 Task: Add Sprouts 99/1 All-Natural Ground Turkey Breast to the cart.
Action: Mouse moved to (45, 308)
Screenshot: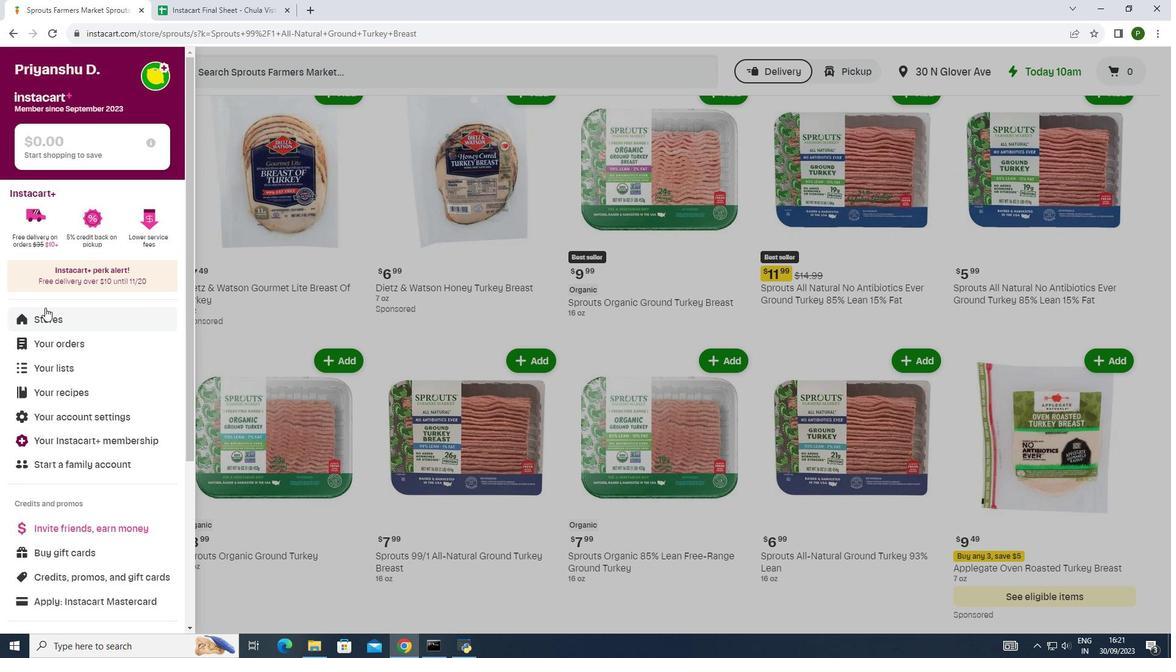 
Action: Mouse pressed left at (45, 308)
Screenshot: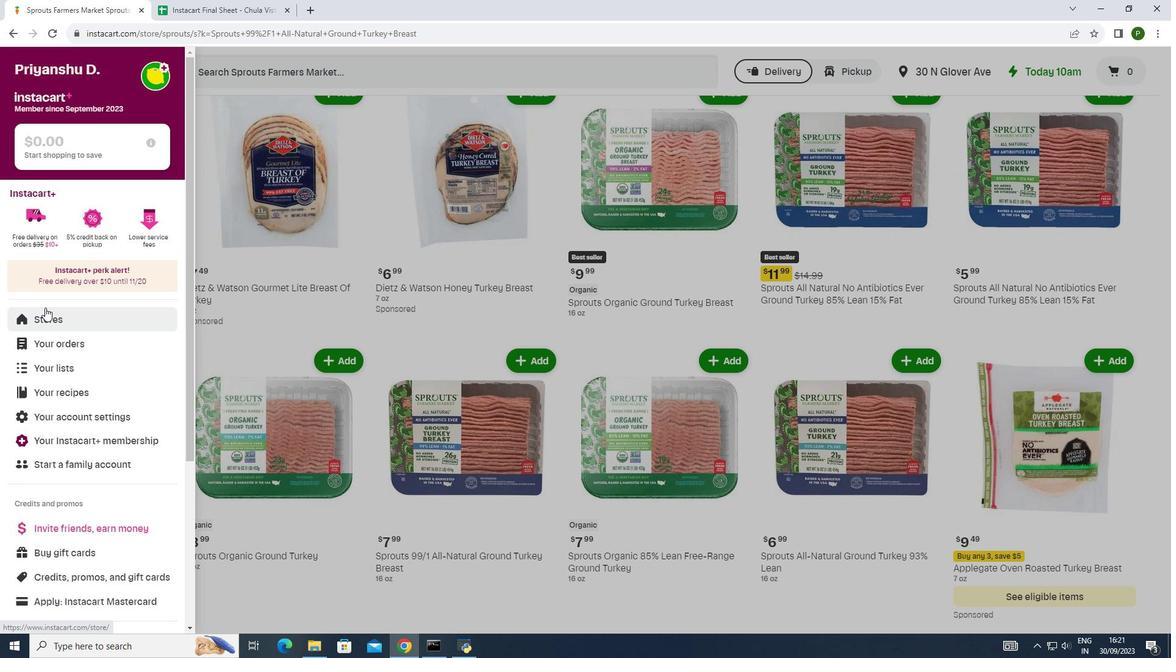 
Action: Mouse moved to (269, 103)
Screenshot: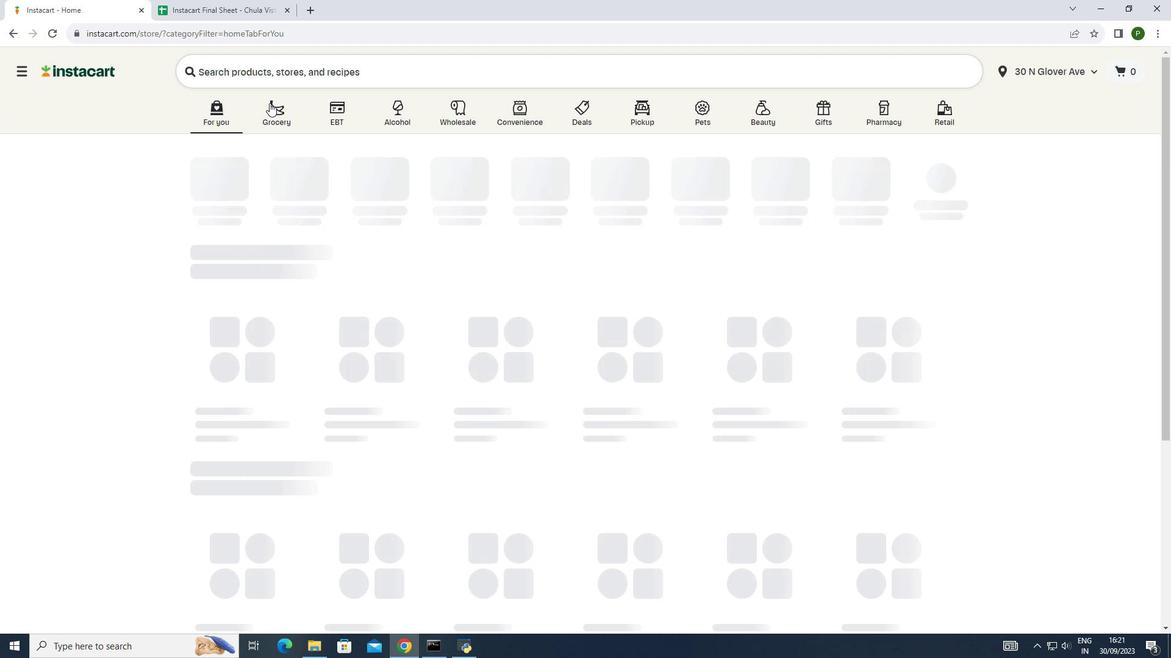 
Action: Mouse pressed left at (269, 103)
Screenshot: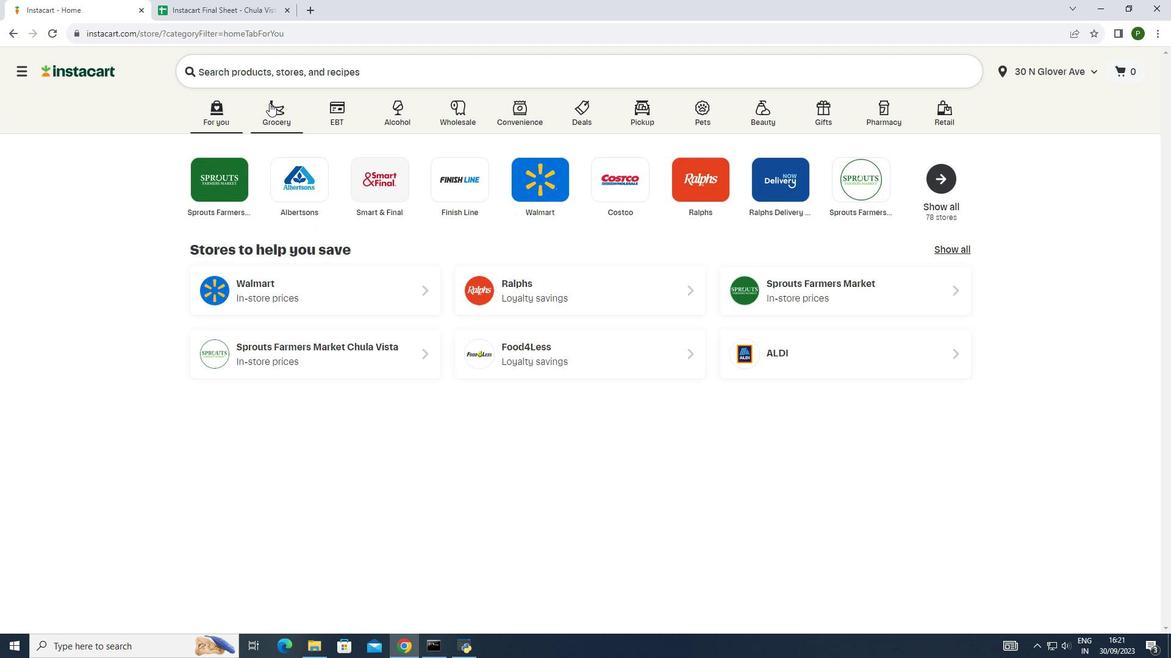
Action: Mouse moved to (614, 173)
Screenshot: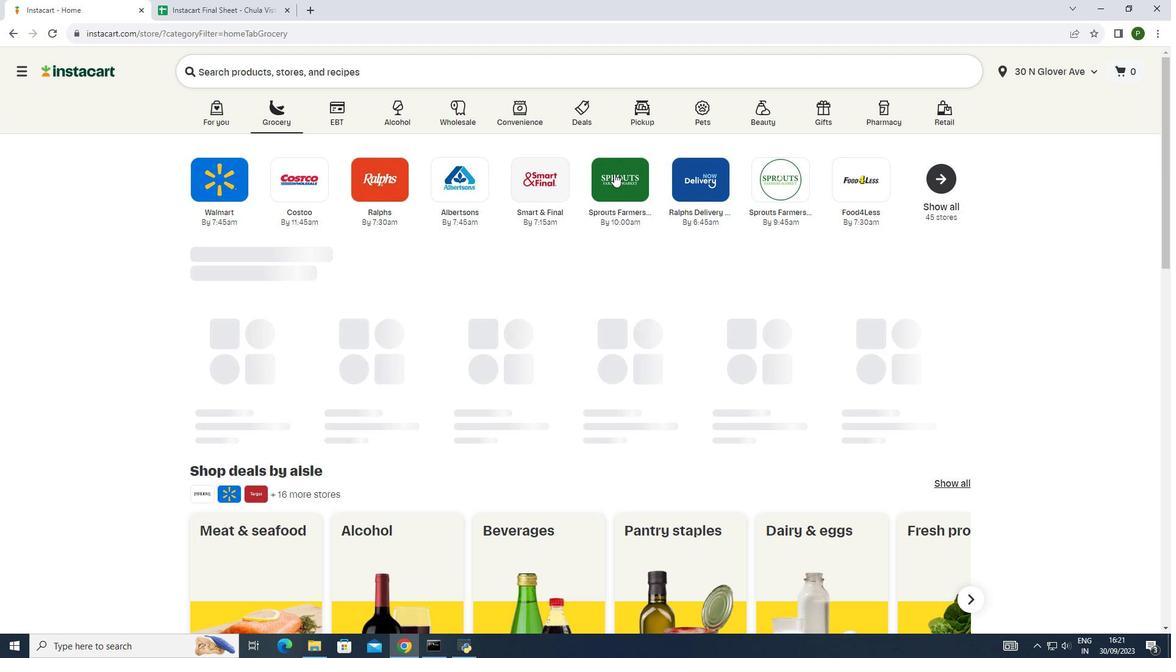 
Action: Mouse pressed left at (614, 173)
Screenshot: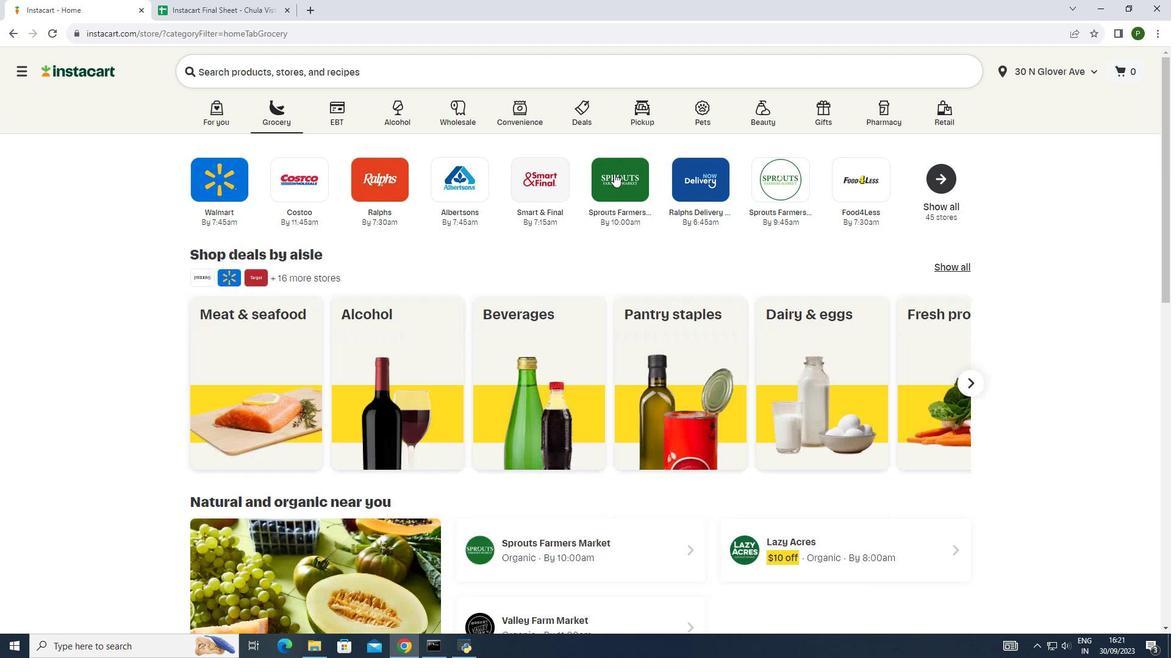 
Action: Mouse moved to (54, 322)
Screenshot: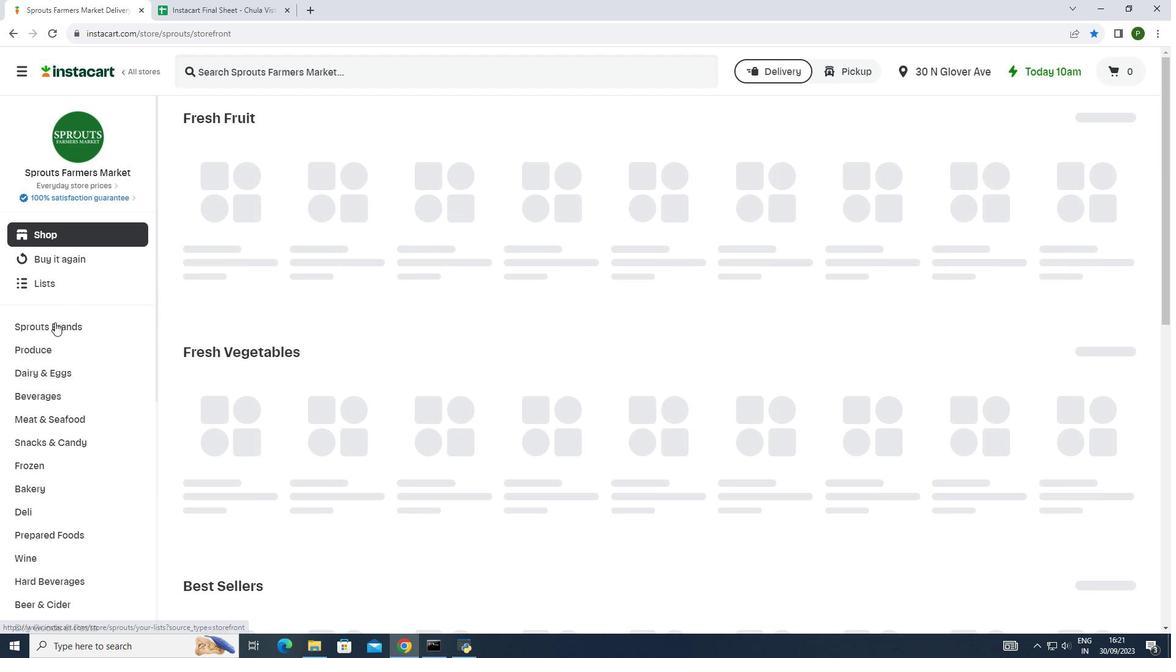 
Action: Mouse pressed left at (54, 322)
Screenshot: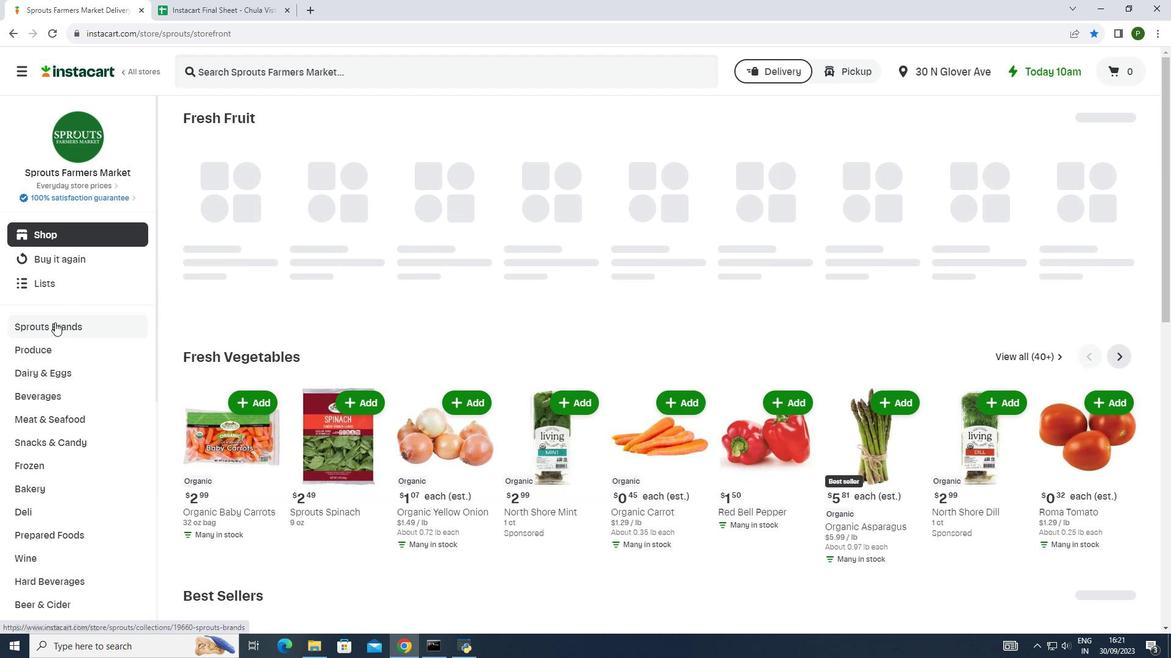 
Action: Mouse moved to (46, 373)
Screenshot: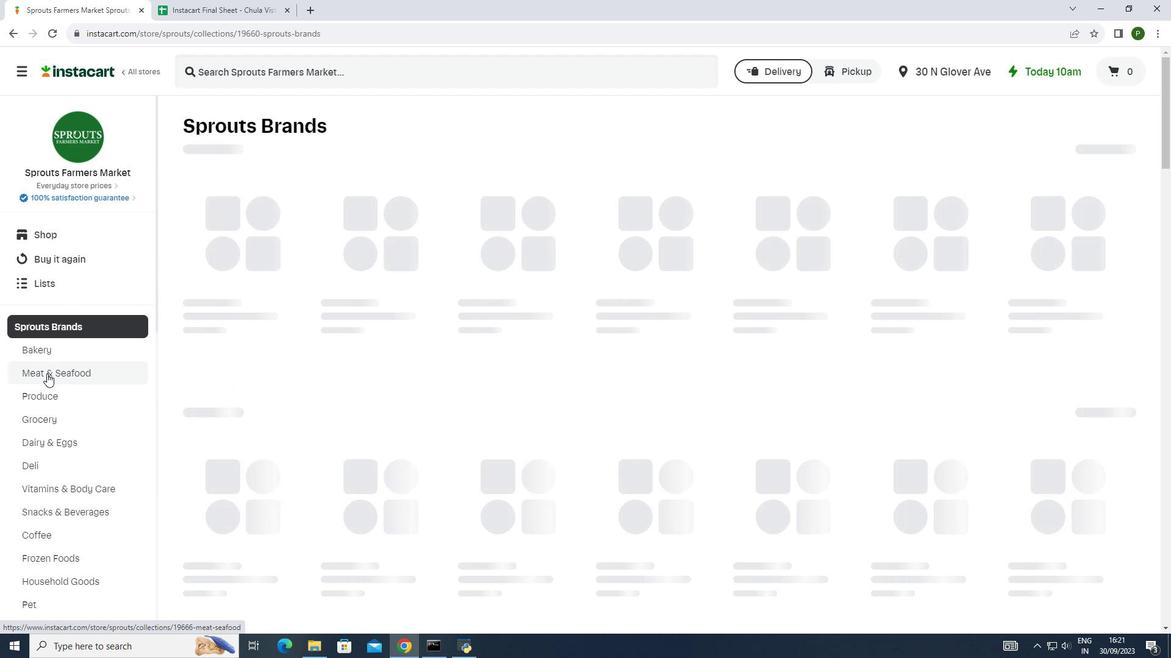 
Action: Mouse pressed left at (46, 373)
Screenshot: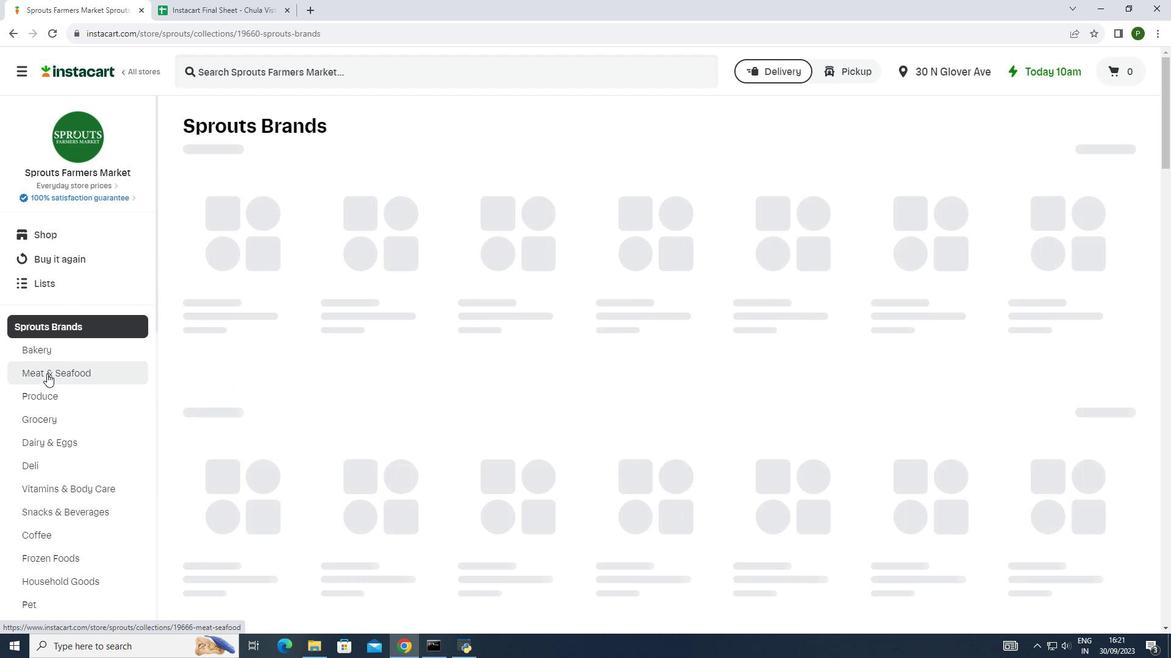 
Action: Mouse moved to (291, 197)
Screenshot: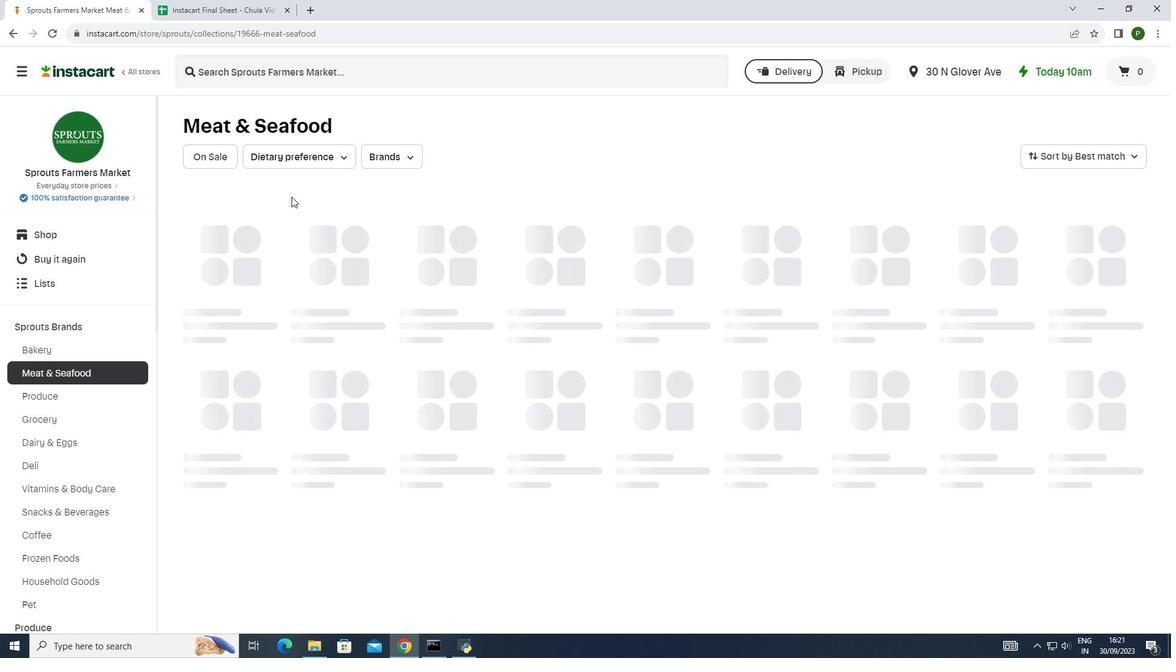
Action: Mouse scrolled (291, 196) with delta (0, 0)
Screenshot: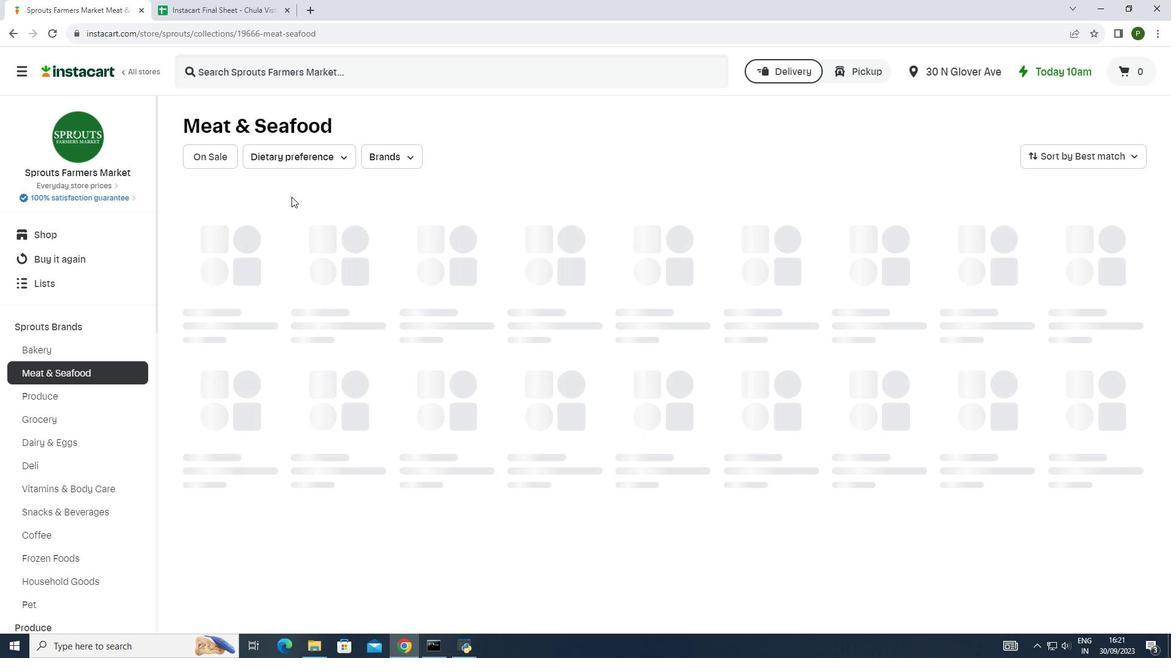 
Action: Mouse moved to (290, 237)
Screenshot: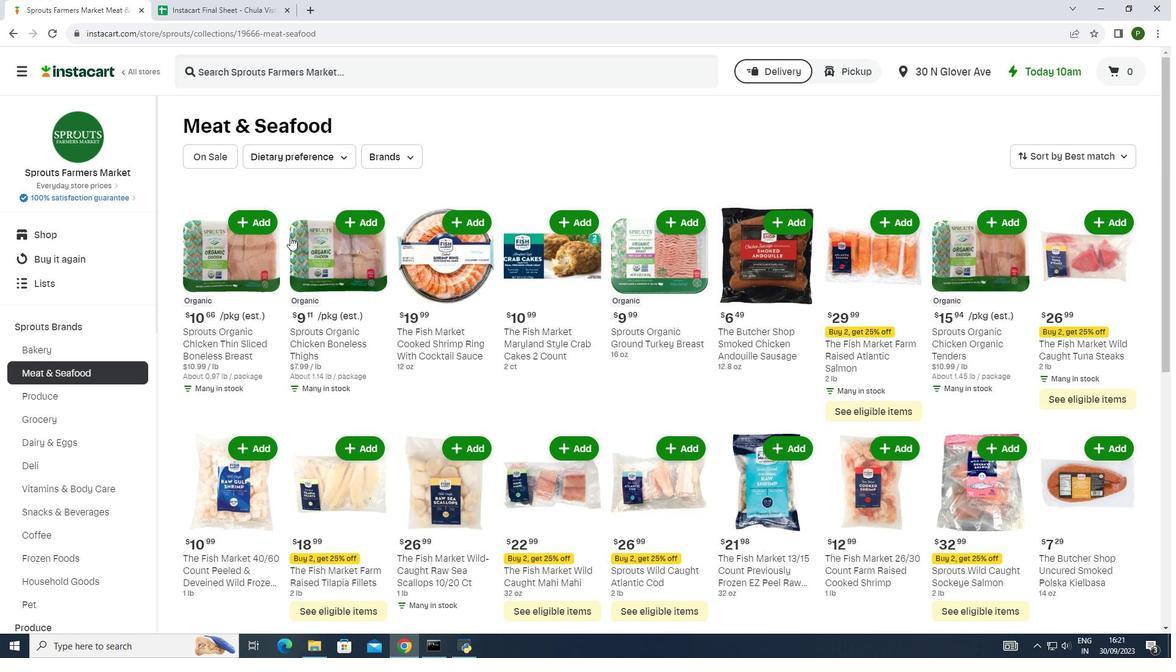 
Action: Mouse scrolled (290, 236) with delta (0, 0)
Screenshot: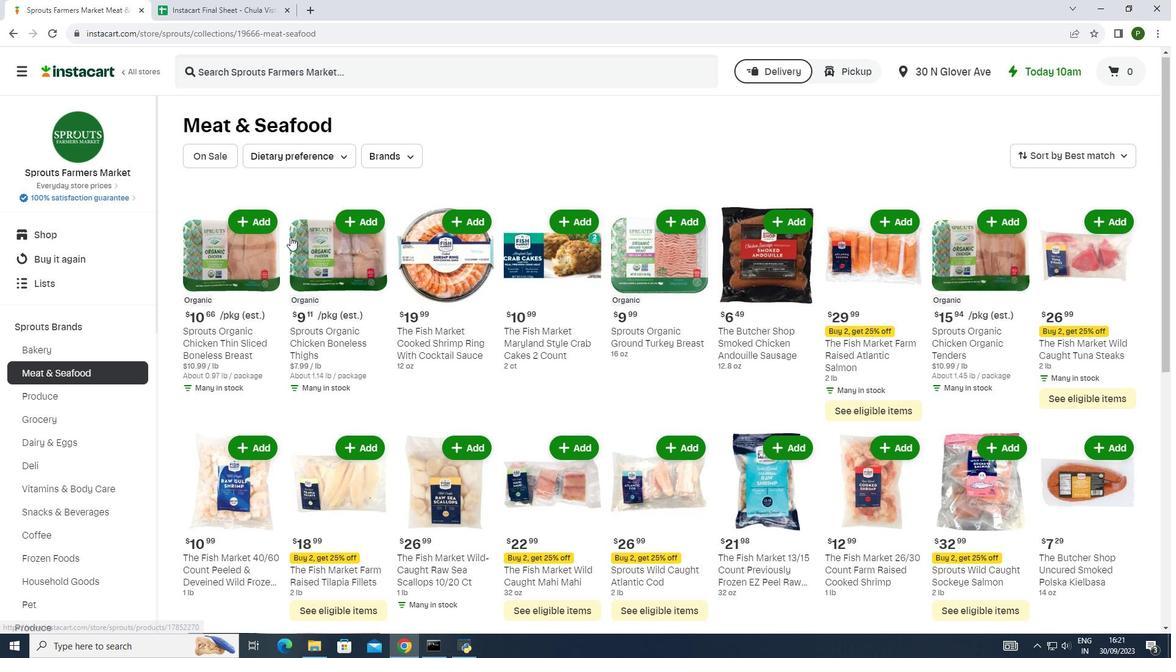 
Action: Mouse moved to (280, 244)
Screenshot: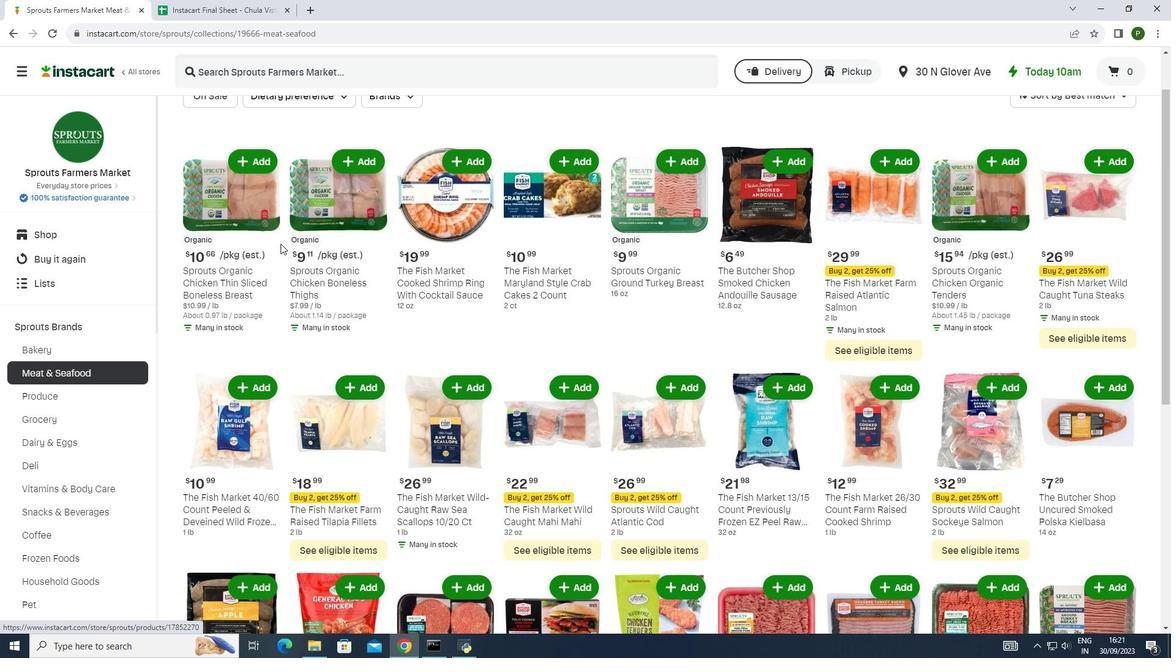 
Action: Mouse scrolled (280, 243) with delta (0, 0)
Screenshot: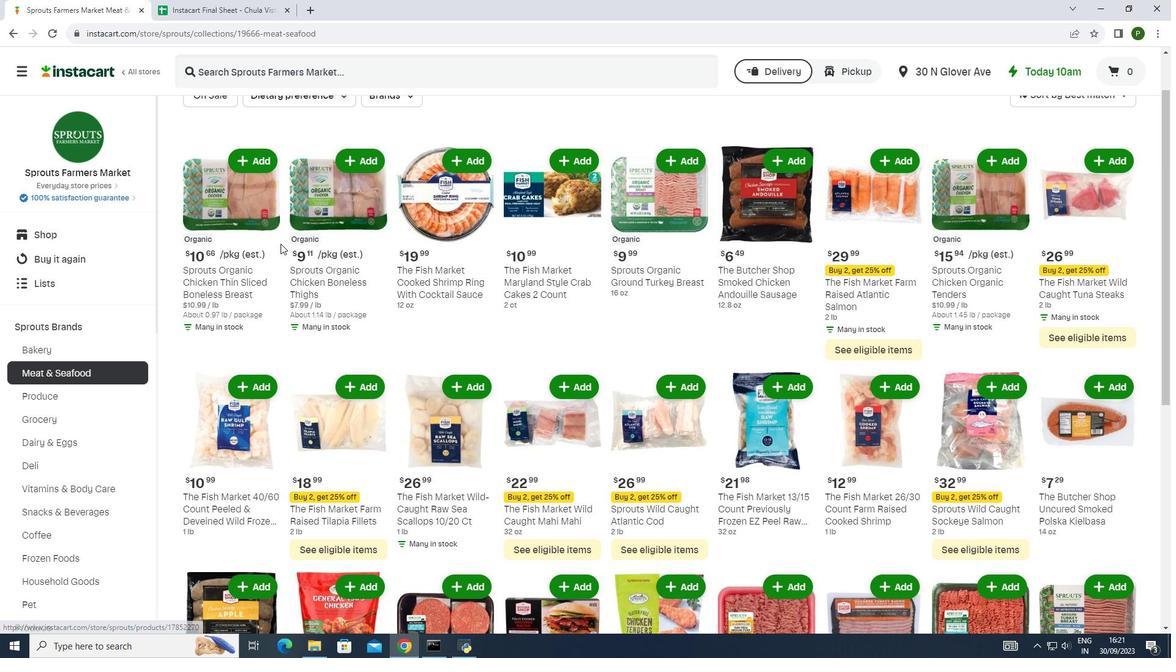 
Action: Mouse scrolled (280, 243) with delta (0, 0)
Screenshot: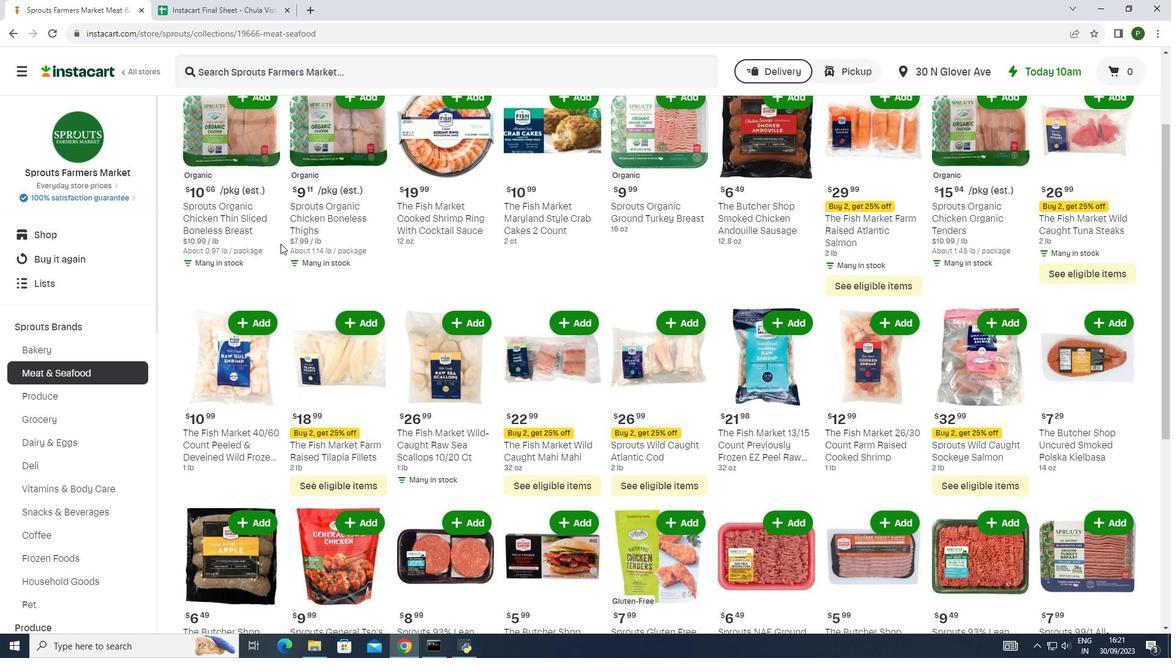 
Action: Mouse scrolled (280, 243) with delta (0, 0)
Screenshot: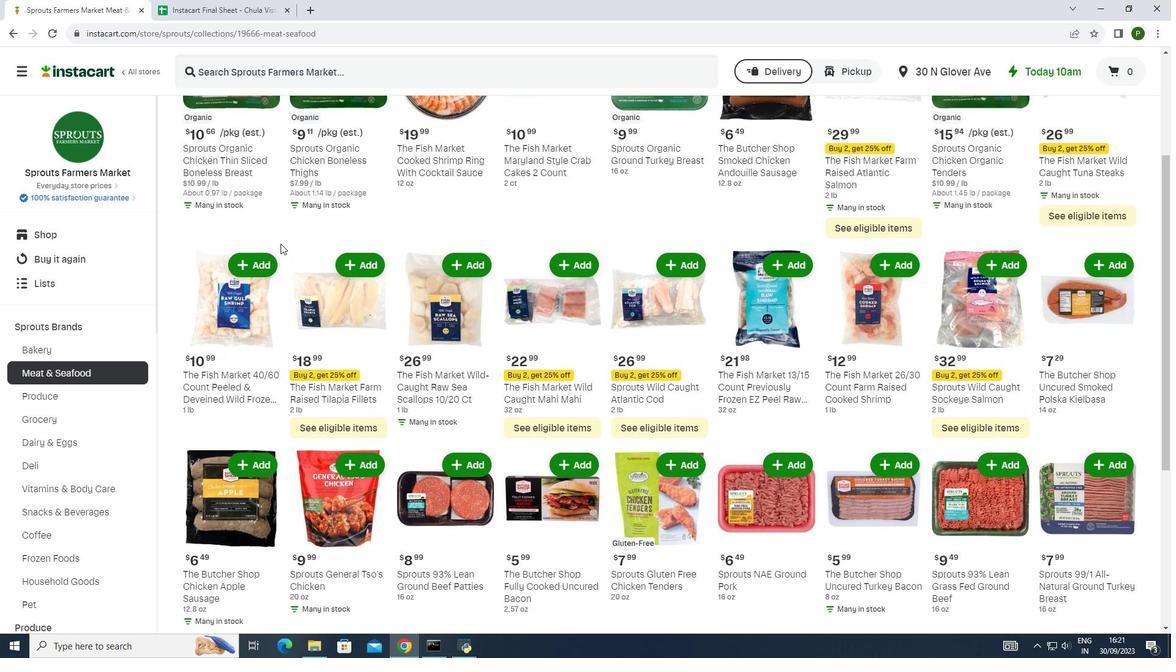 
Action: Mouse scrolled (280, 243) with delta (0, 0)
Screenshot: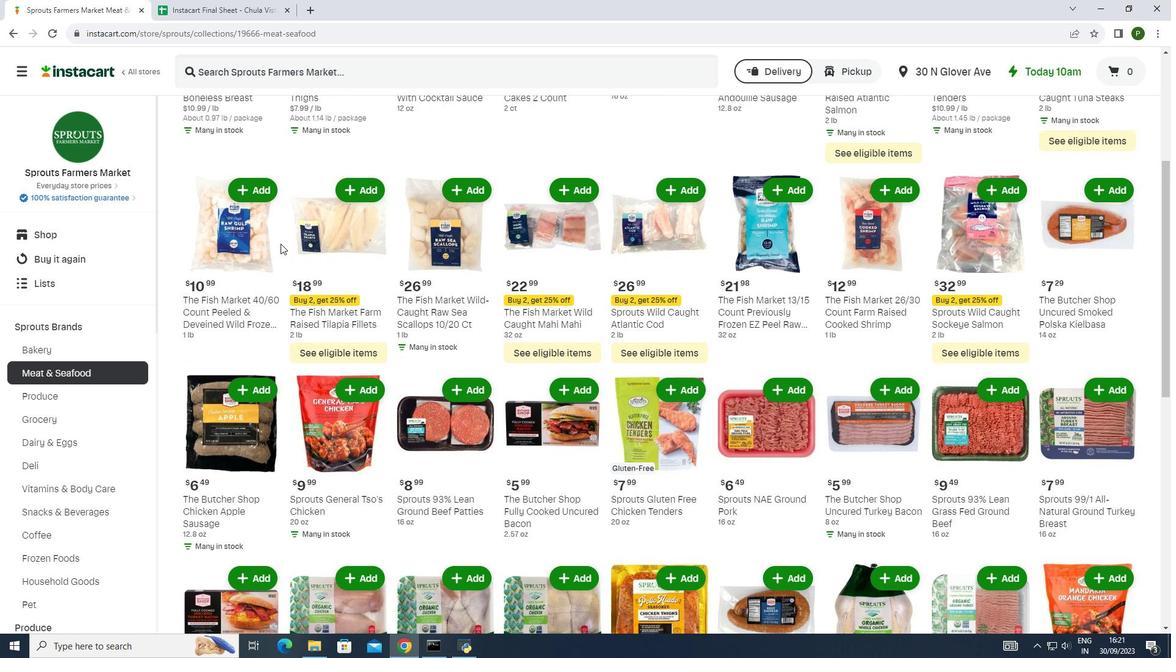 
Action: Mouse scrolled (280, 243) with delta (0, 0)
Screenshot: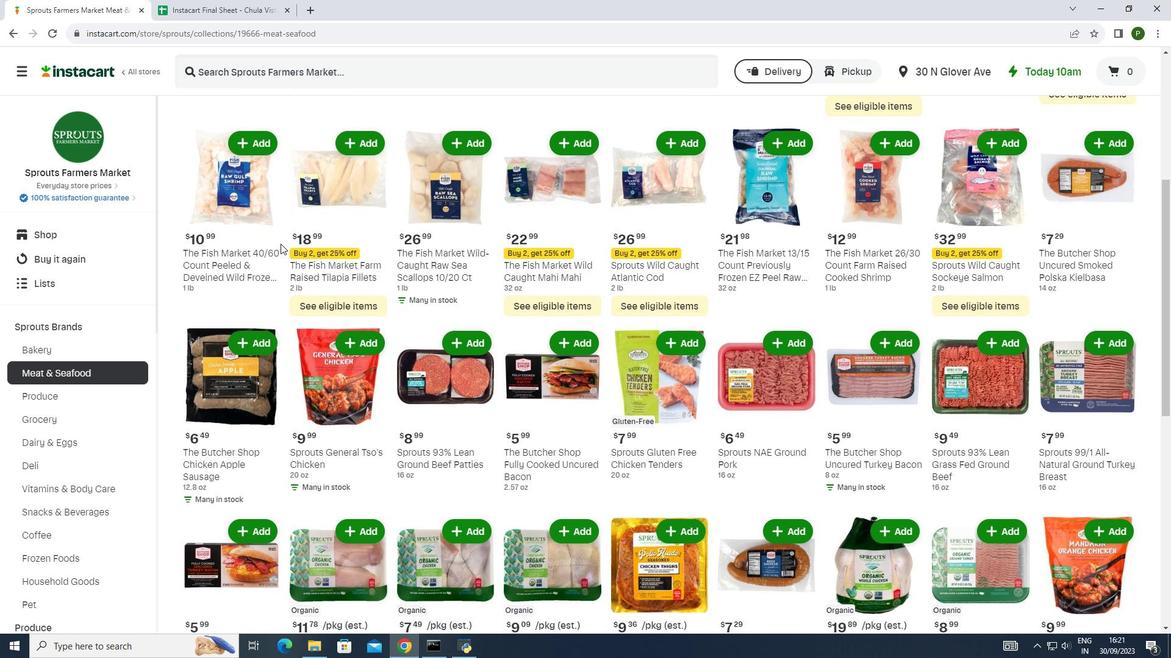 
Action: Mouse moved to (1101, 283)
Screenshot: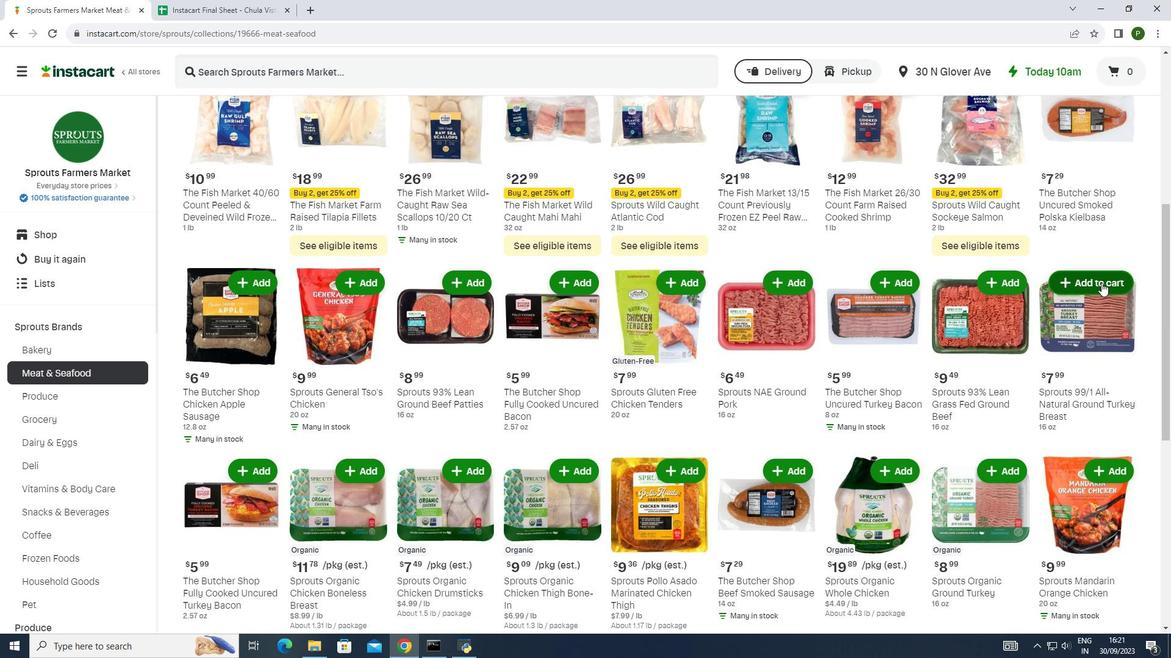 
Action: Mouse pressed left at (1101, 283)
Screenshot: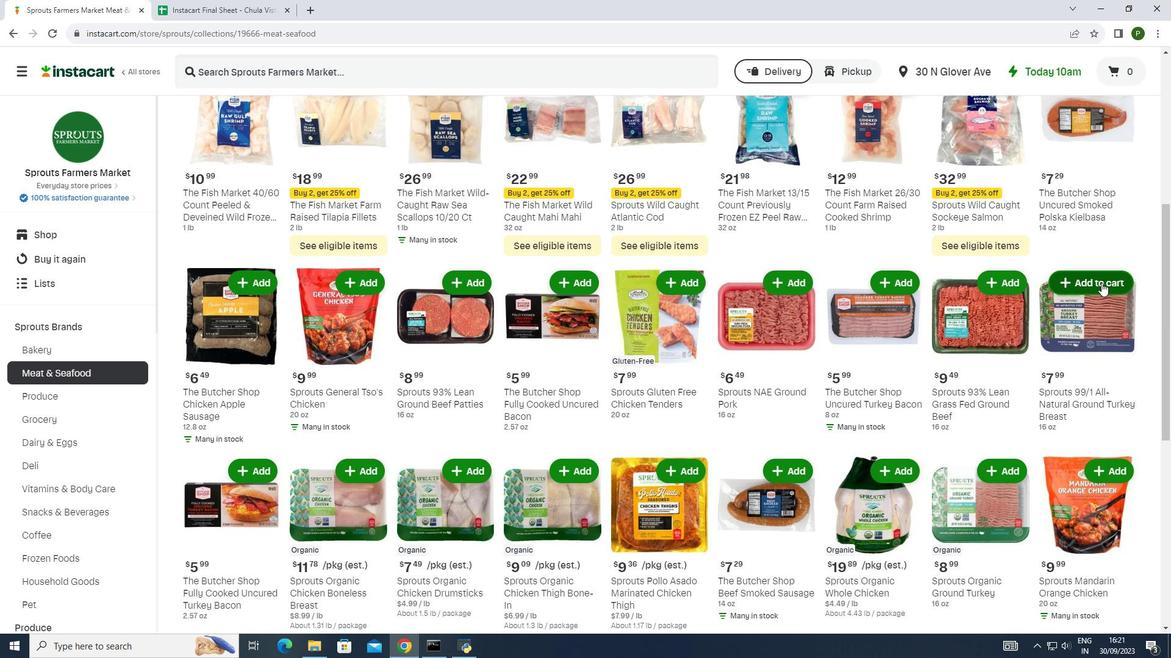 
Action: Mouse moved to (1099, 283)
Screenshot: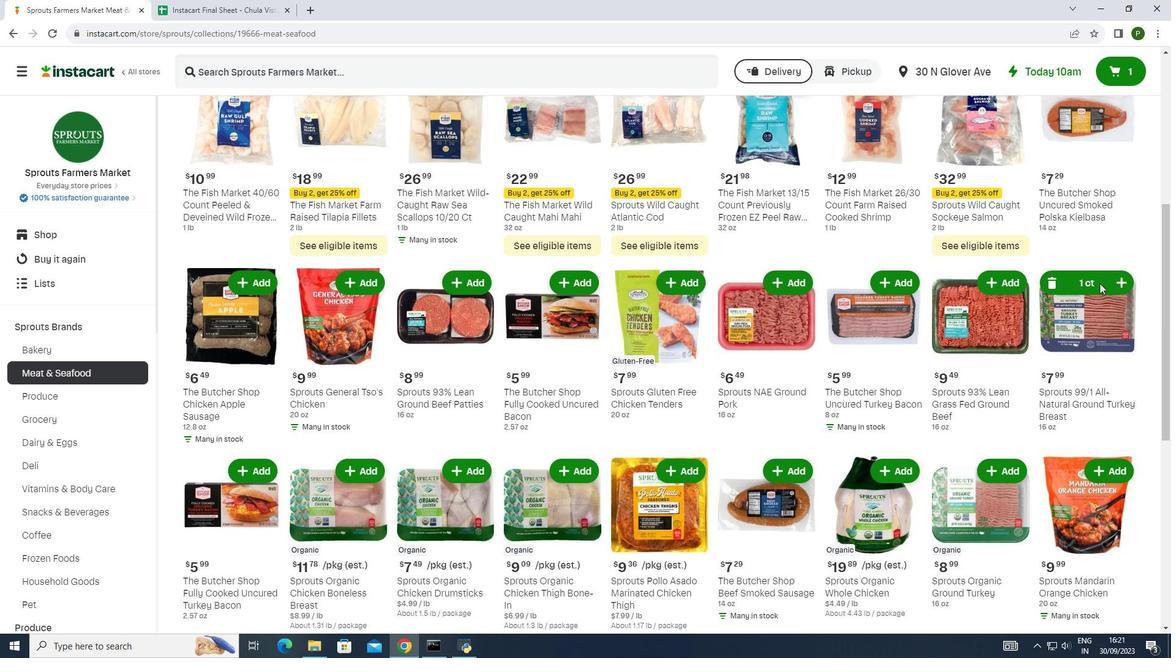
